 Task: Add a condition where "Ticket status Contains at least one of the following Pending user verification" in pending tickets.
Action: Mouse moved to (118, 444)
Screenshot: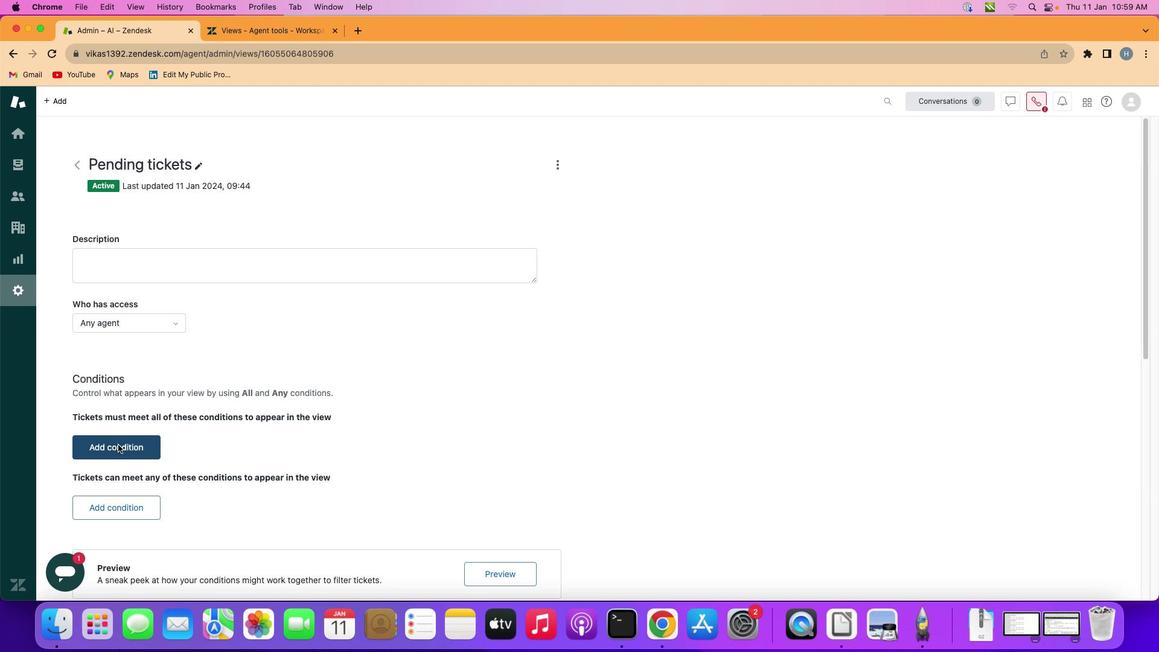 
Action: Mouse pressed left at (118, 444)
Screenshot: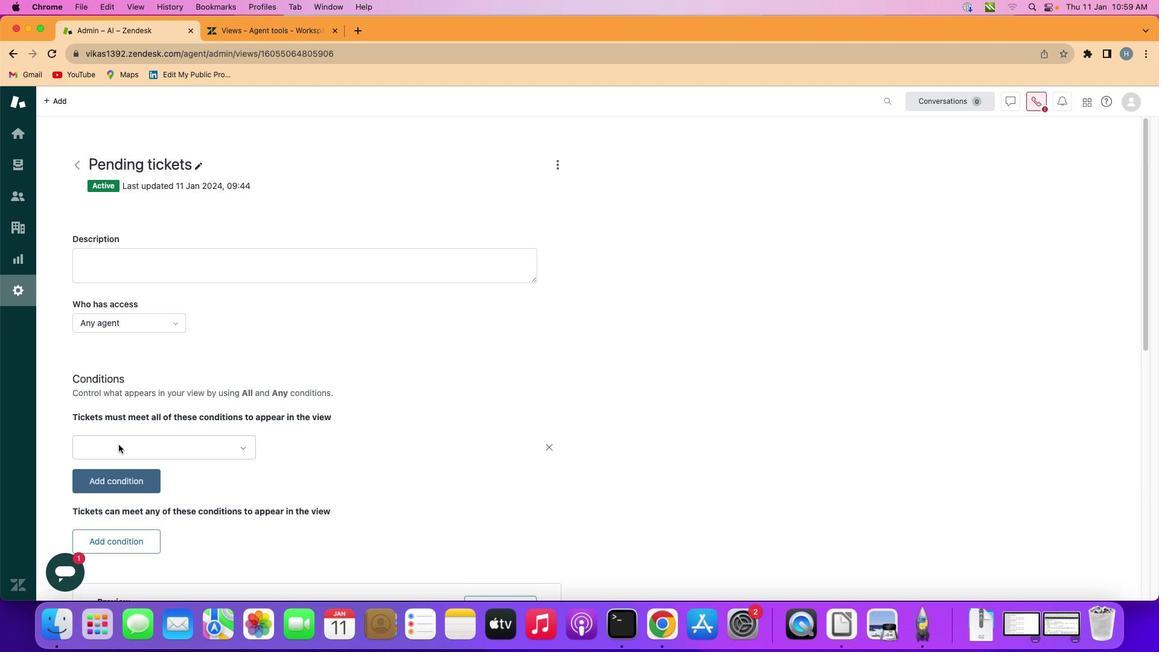 
Action: Mouse moved to (197, 448)
Screenshot: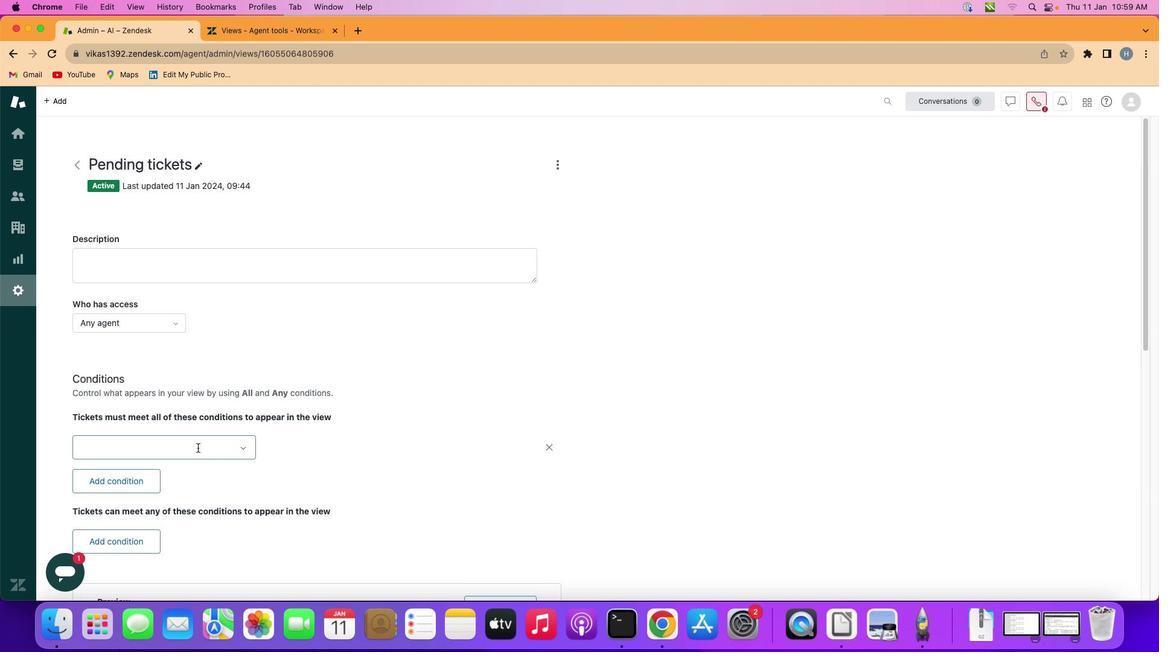 
Action: Mouse pressed left at (197, 448)
Screenshot: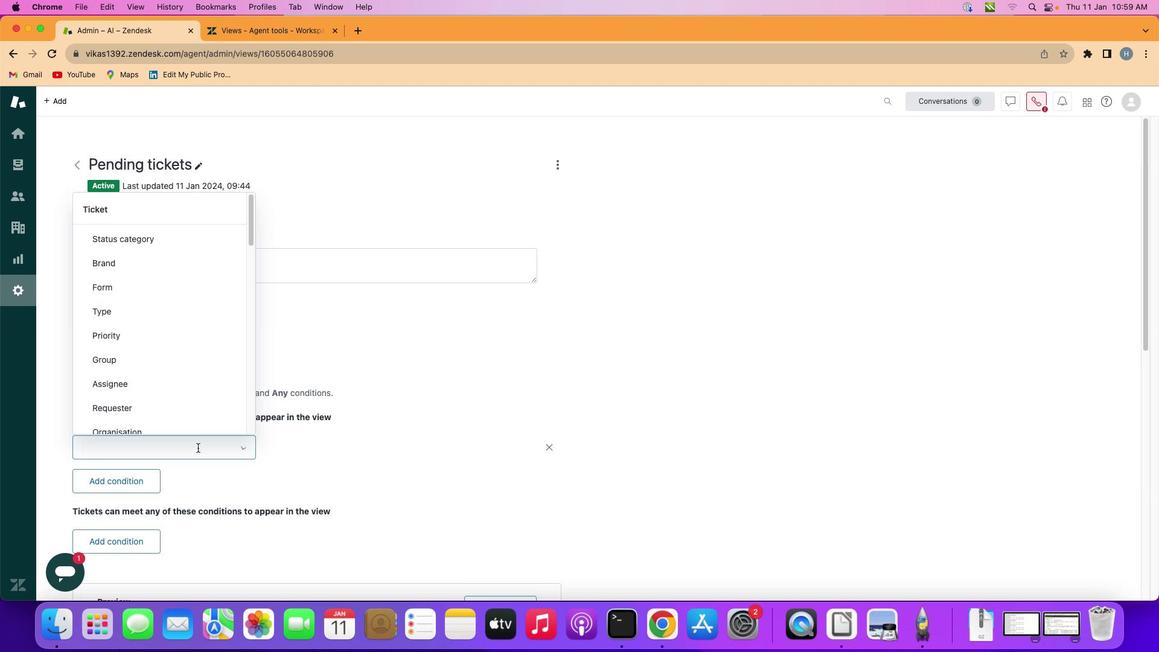 
Action: Mouse moved to (214, 319)
Screenshot: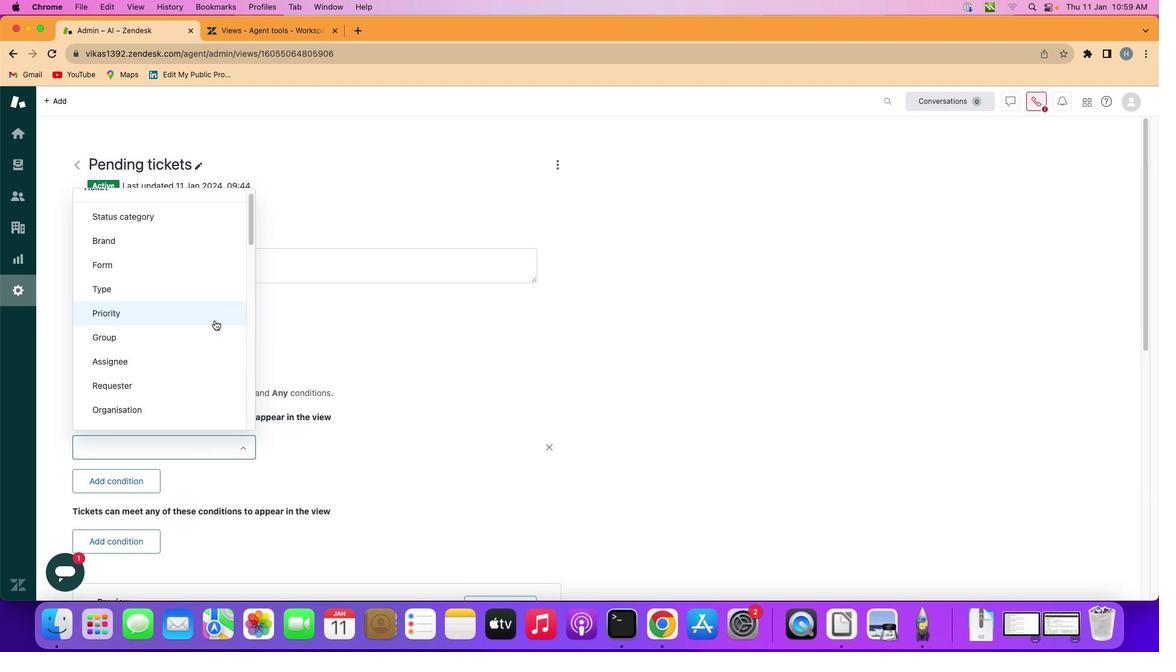 
Action: Mouse scrolled (214, 319) with delta (0, 0)
Screenshot: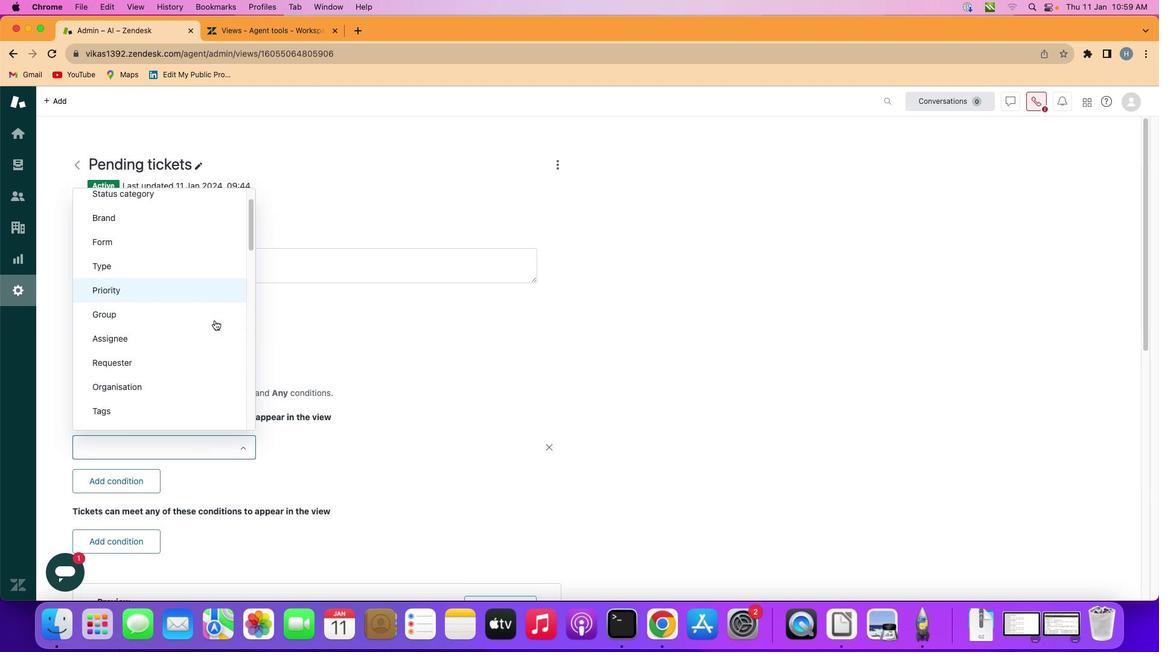
Action: Mouse moved to (214, 320)
Screenshot: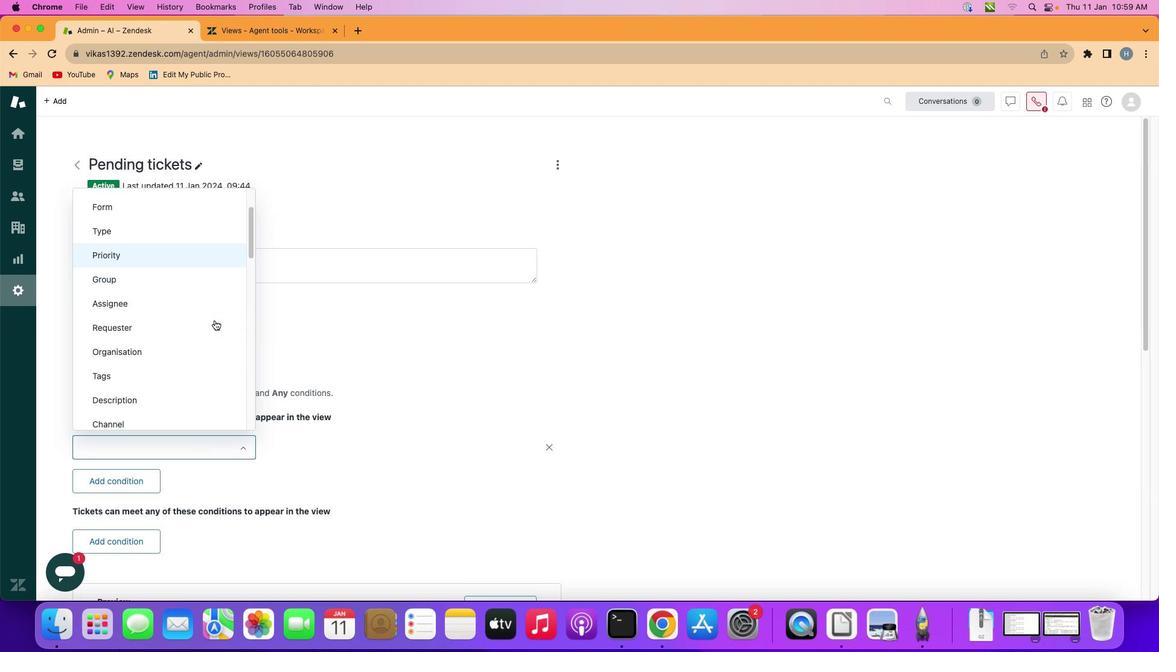 
Action: Mouse scrolled (214, 320) with delta (0, 0)
Screenshot: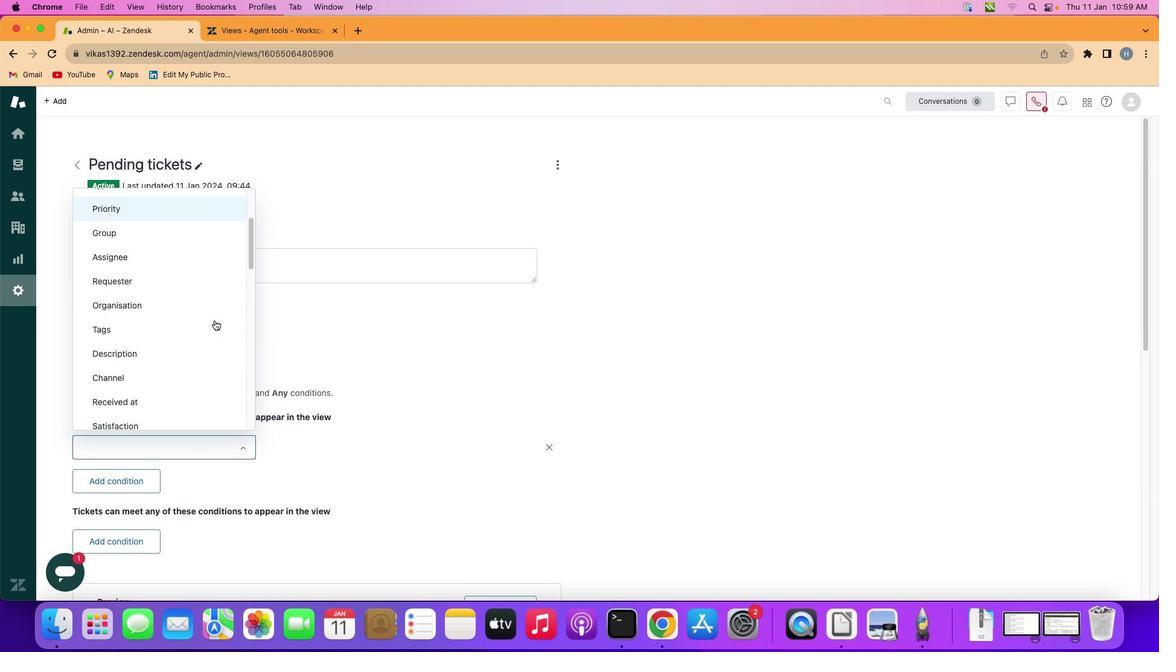 
Action: Mouse moved to (214, 320)
Screenshot: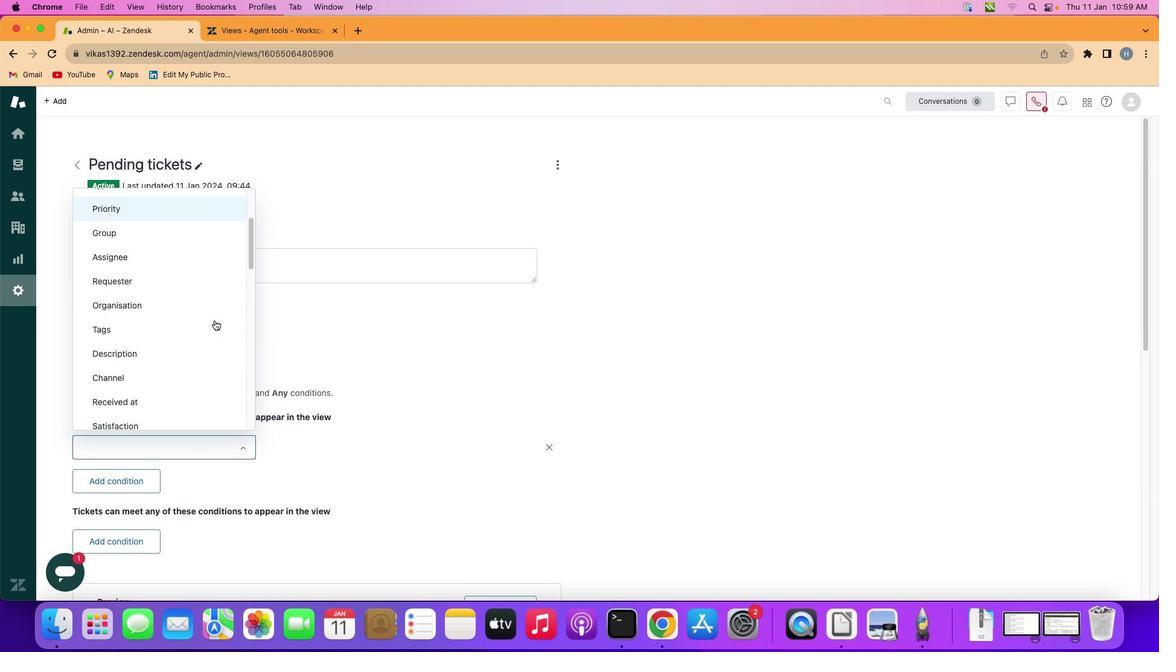 
Action: Mouse scrolled (214, 320) with delta (0, 0)
Screenshot: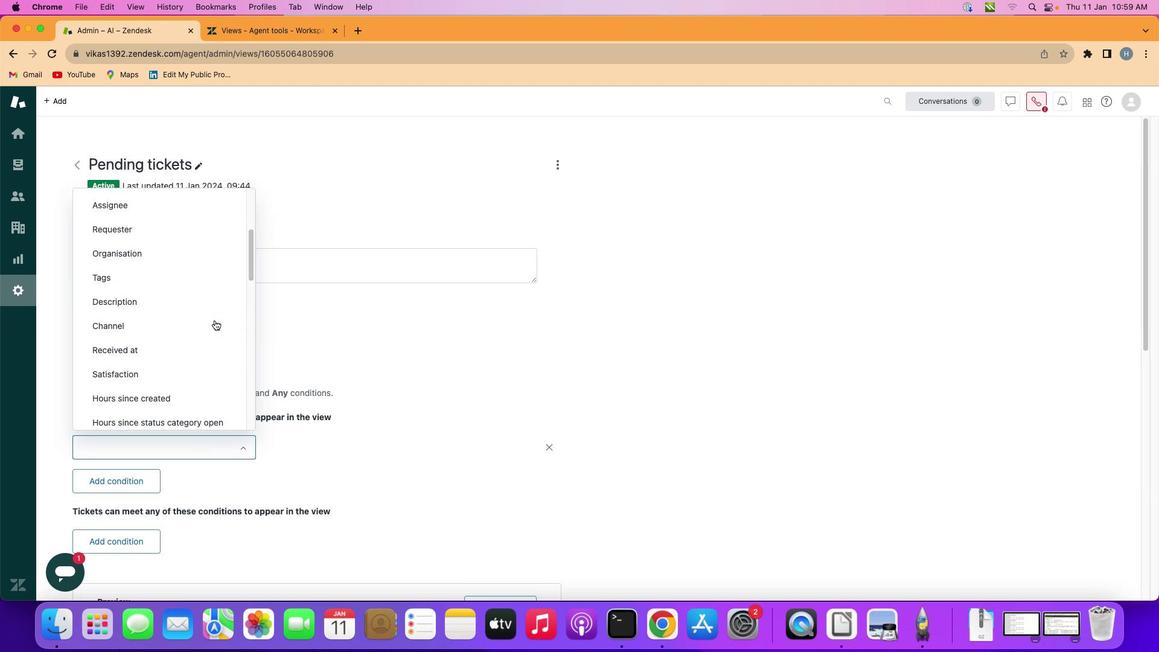 
Action: Mouse scrolled (214, 320) with delta (0, -1)
Screenshot: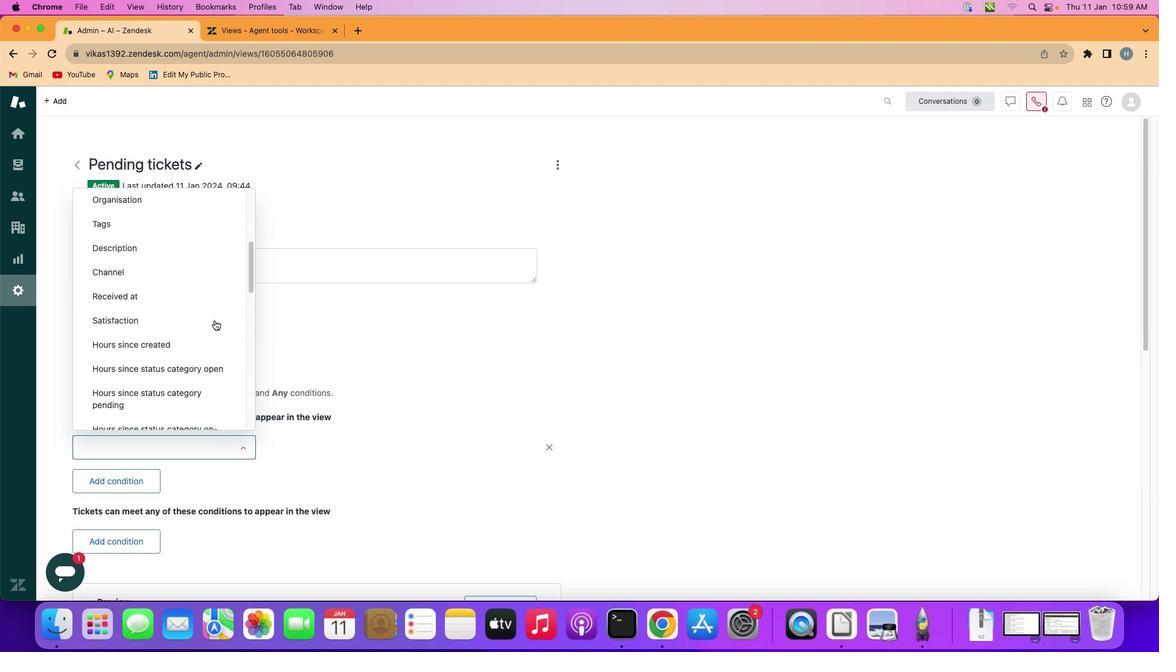 
Action: Mouse scrolled (214, 320) with delta (0, -1)
Screenshot: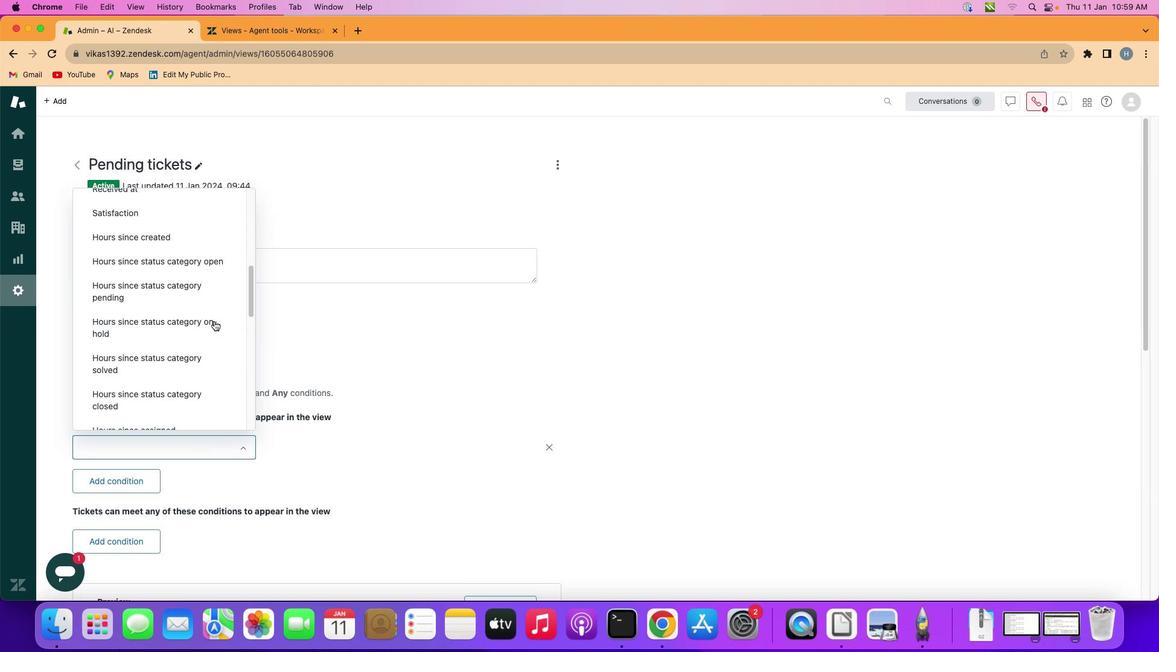 
Action: Mouse scrolled (214, 320) with delta (0, -2)
Screenshot: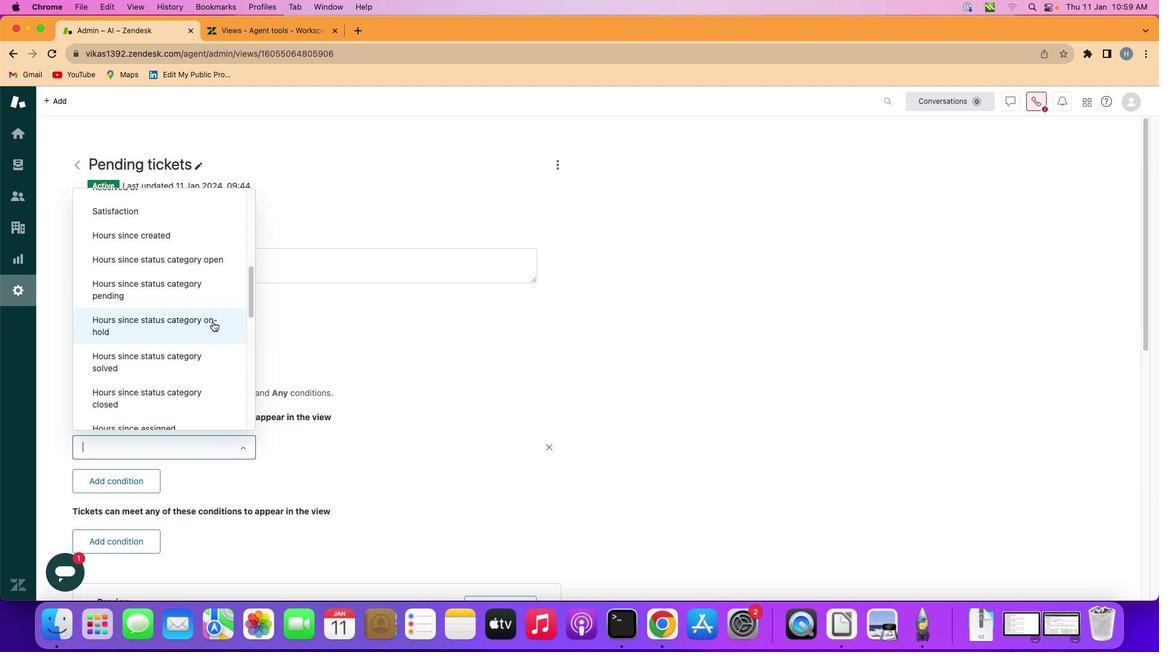 
Action: Mouse moved to (211, 321)
Screenshot: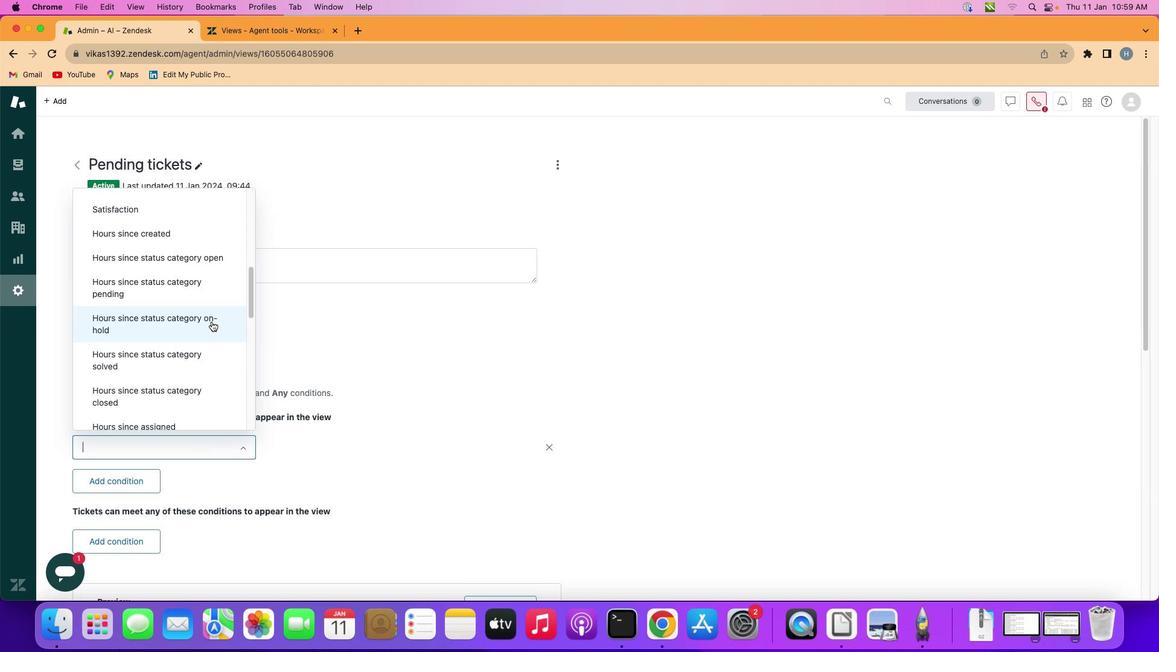 
Action: Mouse scrolled (211, 321) with delta (0, 0)
Screenshot: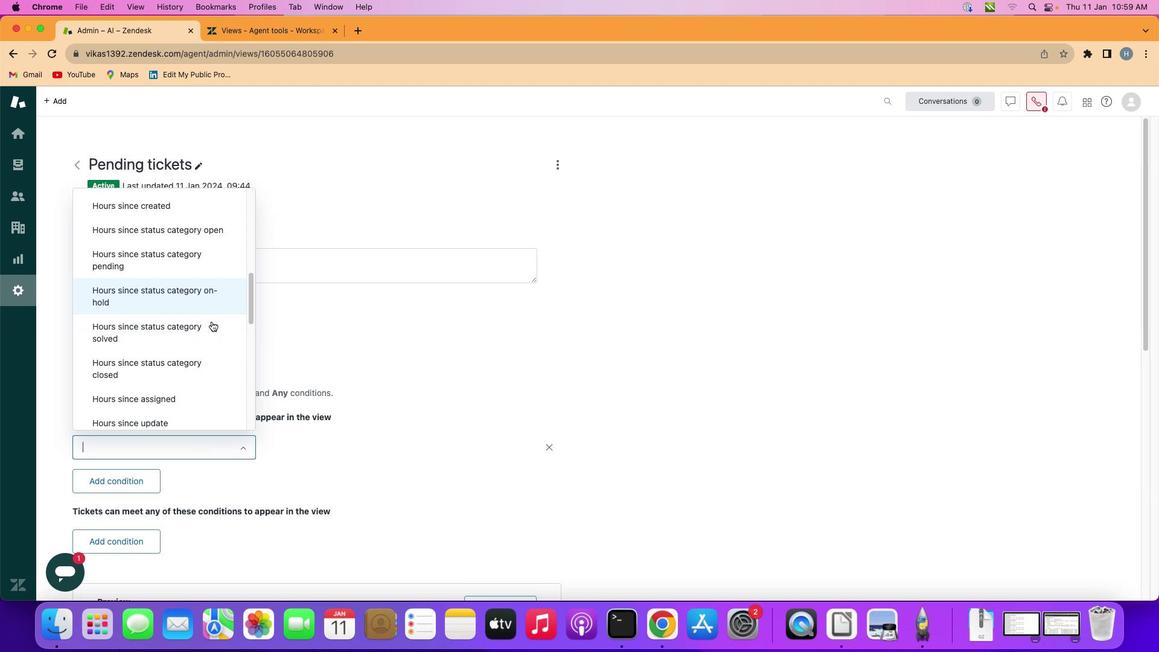 
Action: Mouse scrolled (211, 321) with delta (0, 0)
Screenshot: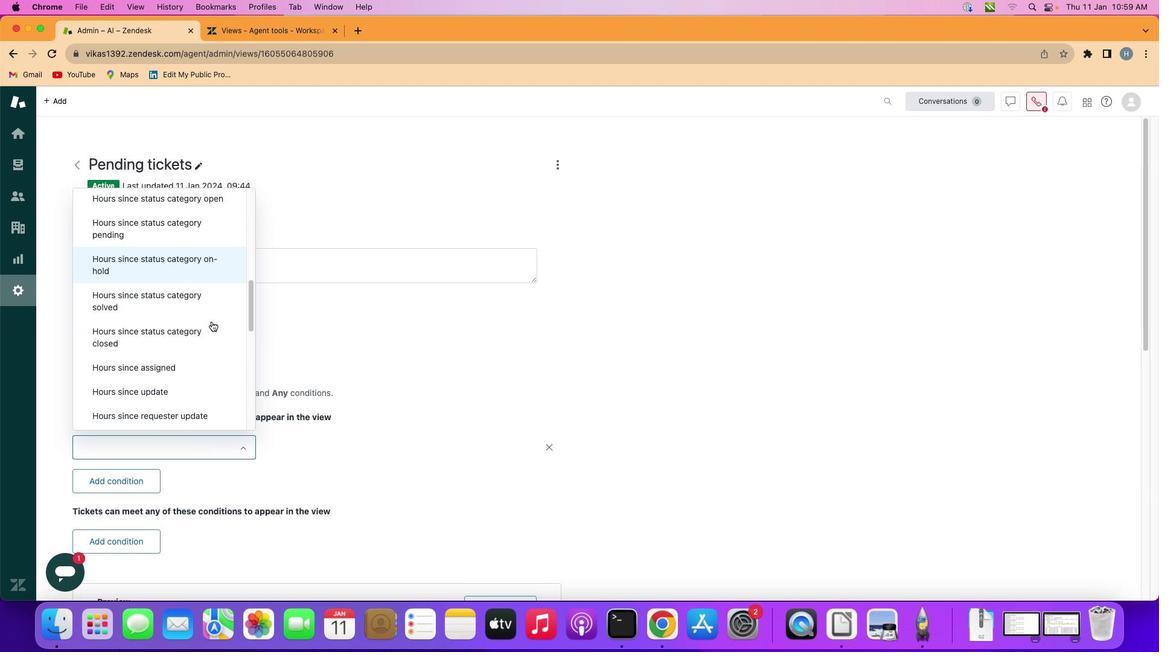 
Action: Mouse scrolled (211, 321) with delta (0, 0)
Screenshot: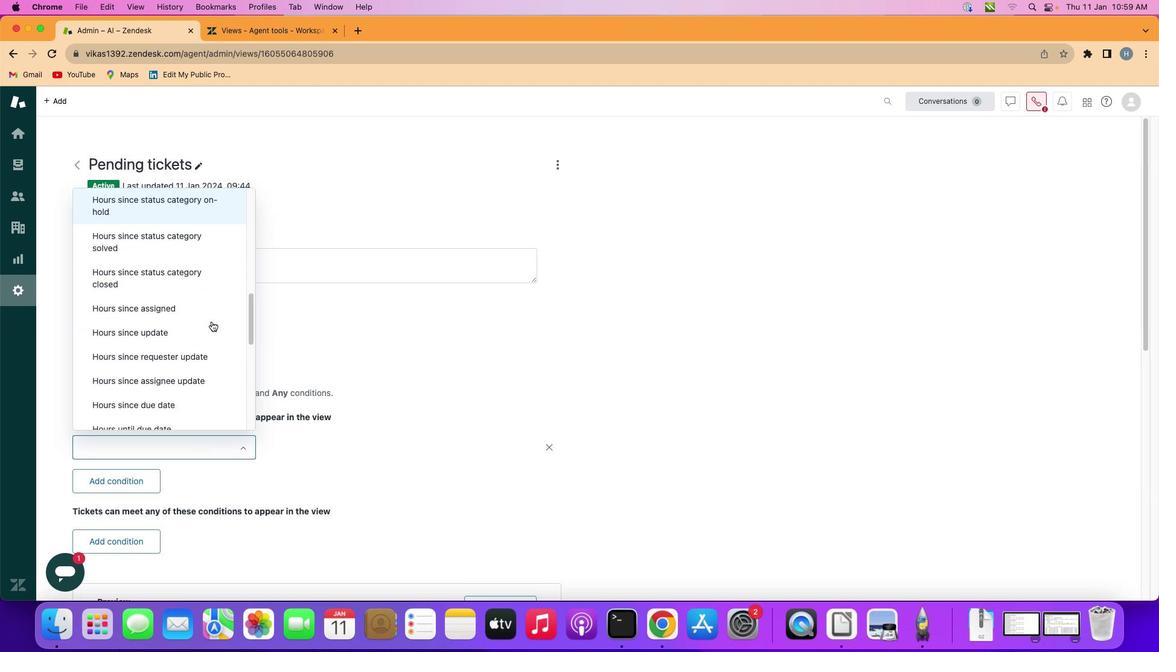 
Action: Mouse scrolled (211, 321) with delta (0, -1)
Screenshot: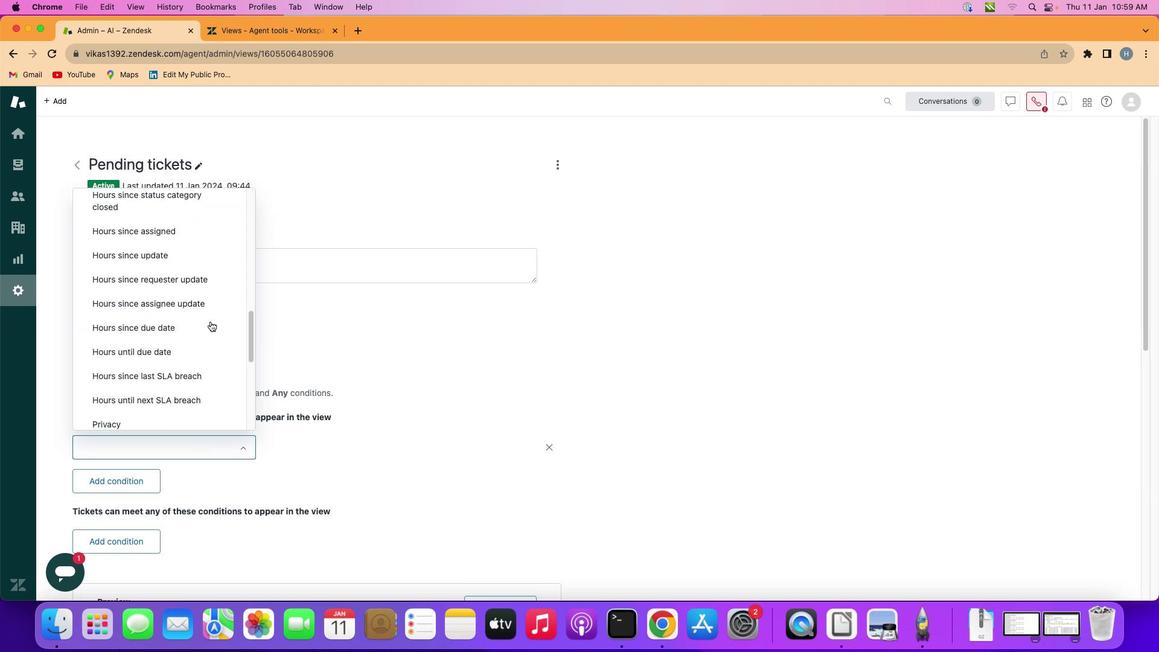 
Action: Mouse scrolled (211, 321) with delta (0, -1)
Screenshot: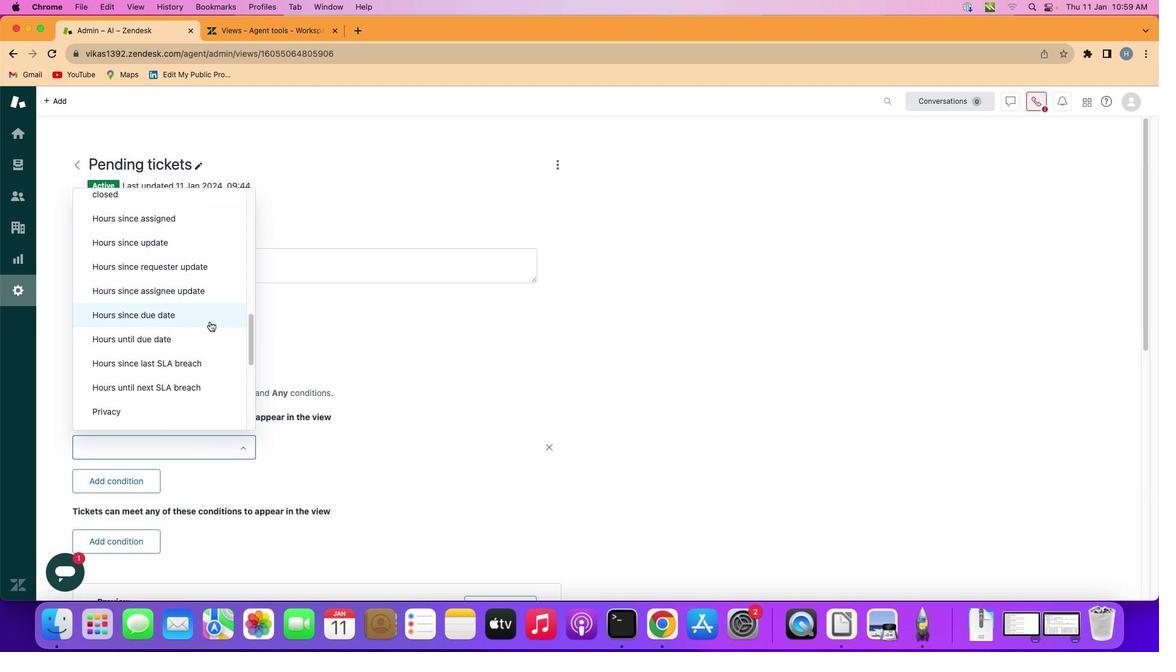 
Action: Mouse moved to (208, 321)
Screenshot: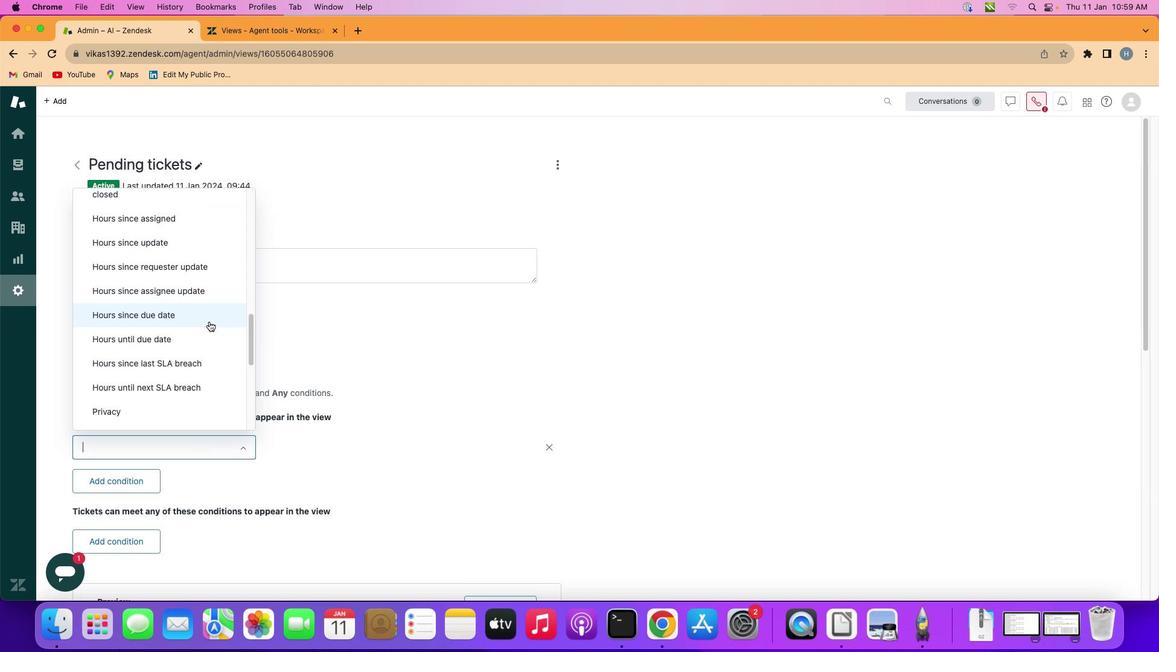 
Action: Mouse scrolled (208, 321) with delta (0, 0)
Screenshot: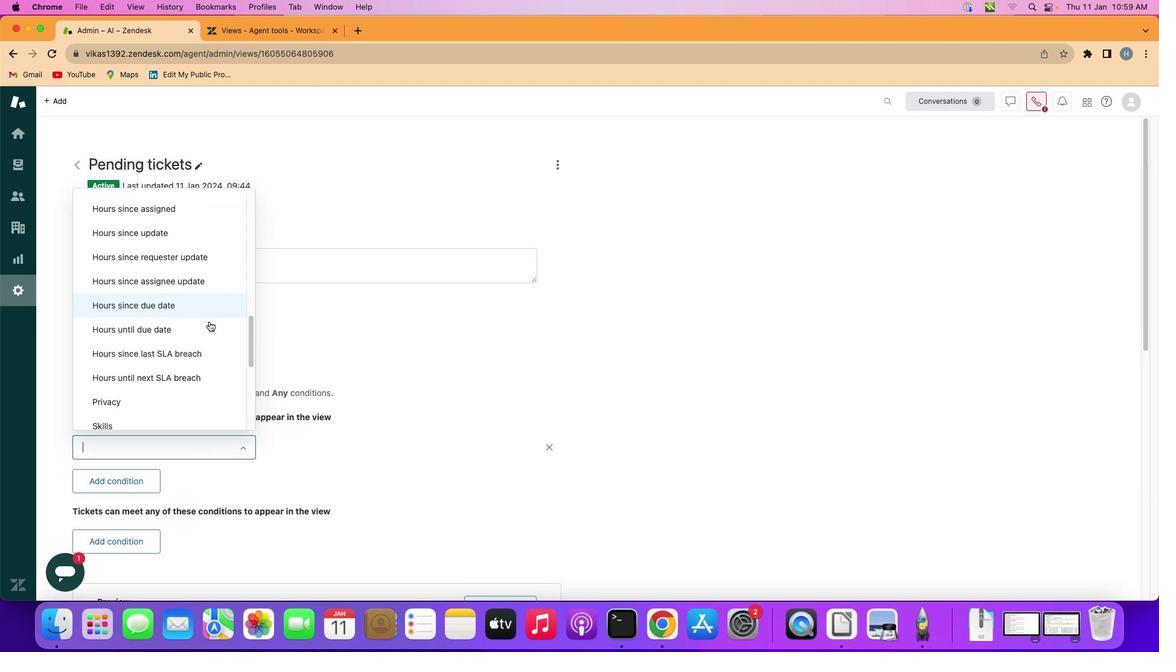 
Action: Mouse scrolled (208, 321) with delta (0, 0)
Screenshot: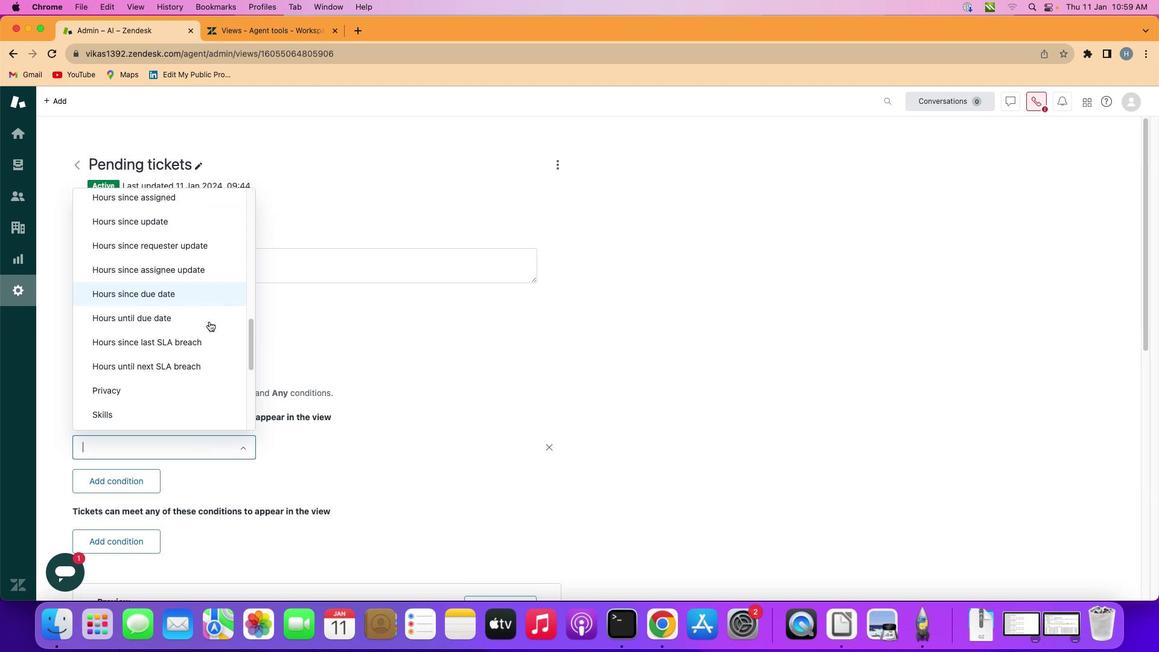 
Action: Mouse scrolled (208, 321) with delta (0, 0)
Screenshot: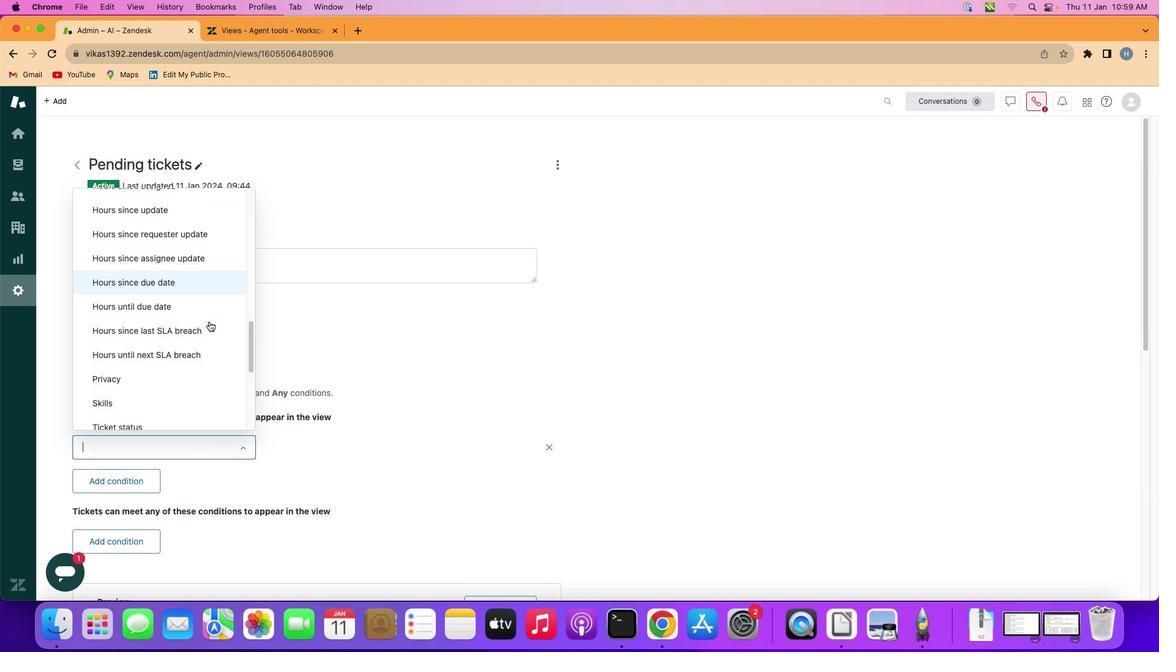 
Action: Mouse scrolled (208, 321) with delta (0, 0)
Screenshot: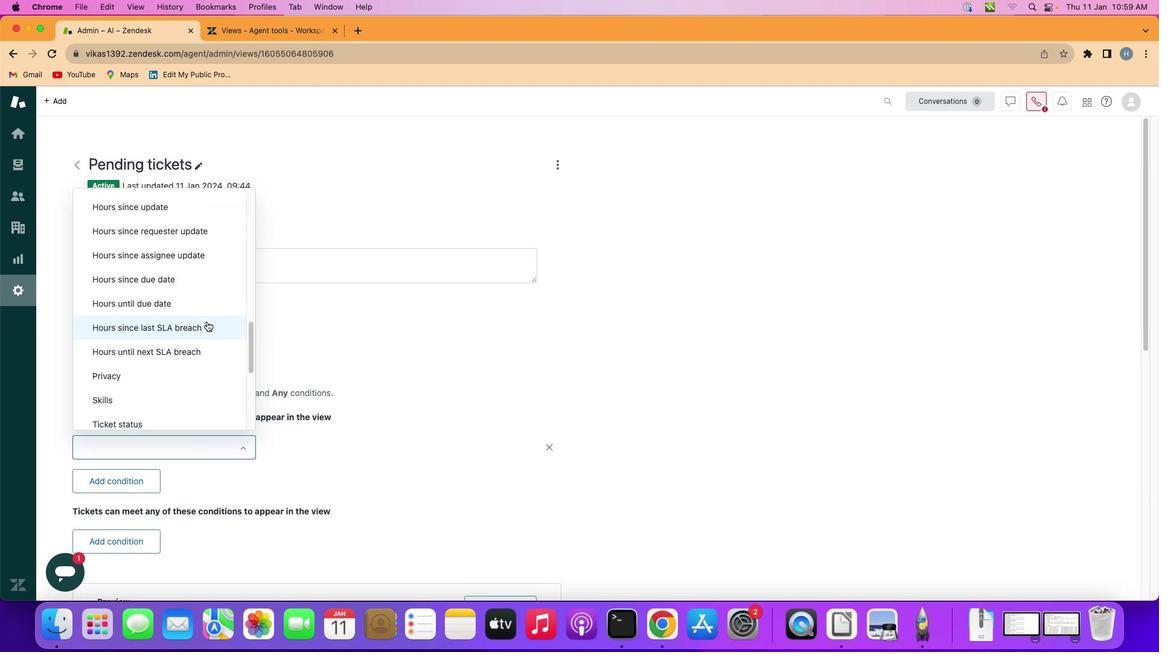 
Action: Mouse moved to (208, 321)
Screenshot: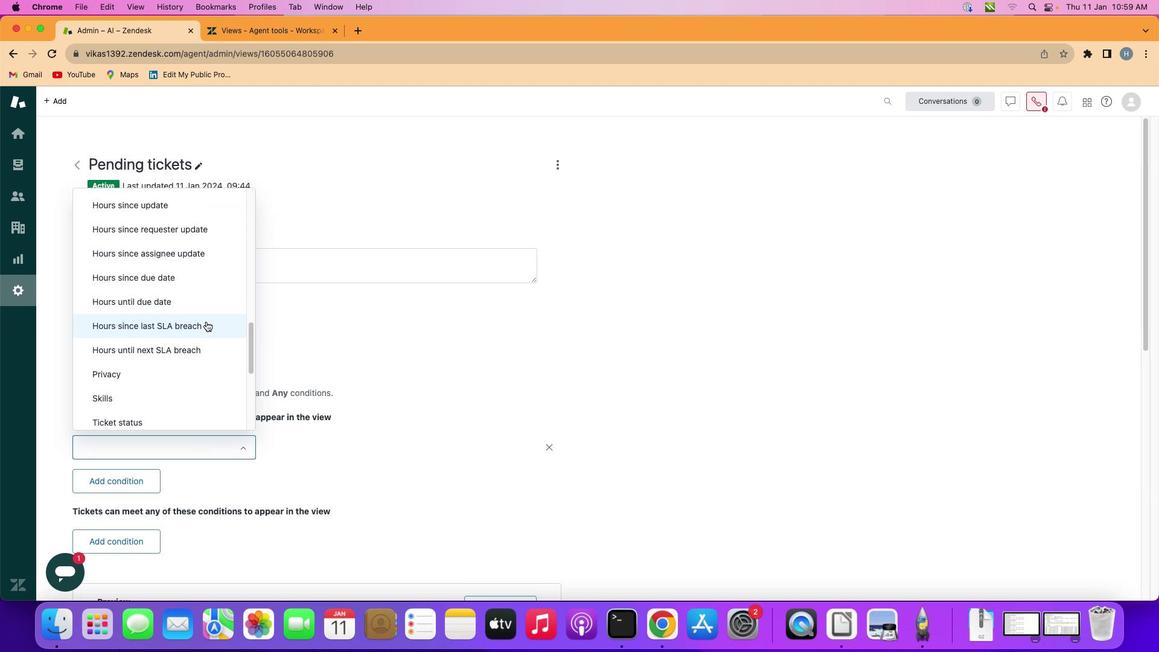 
Action: Mouse scrolled (208, 321) with delta (0, 0)
Screenshot: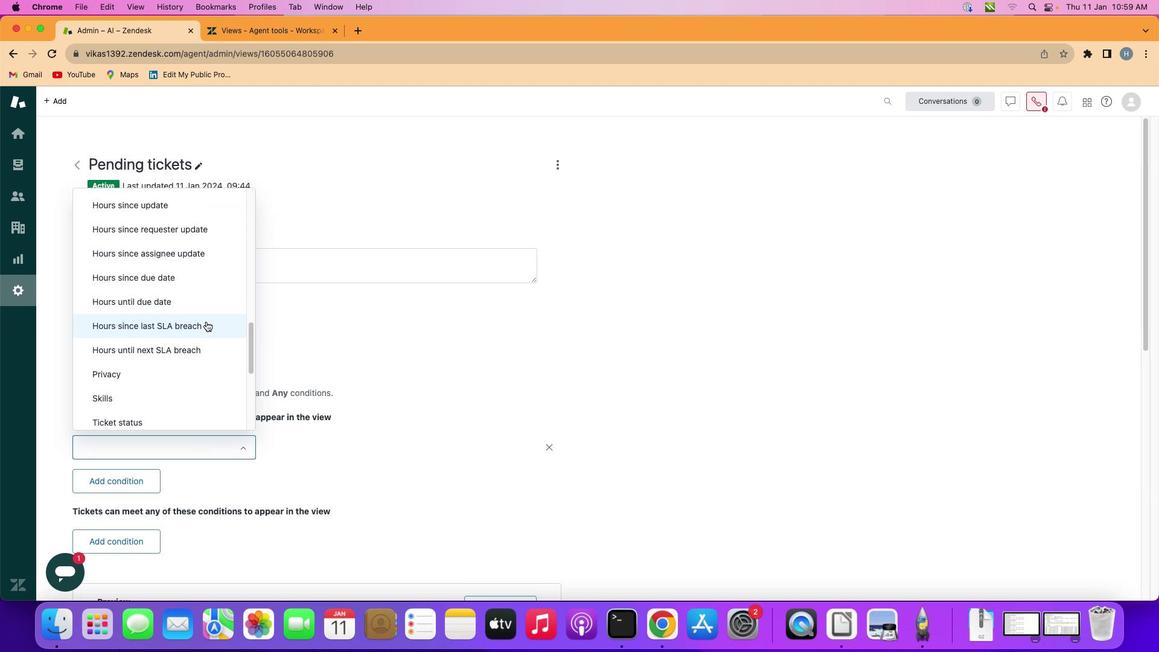 
Action: Mouse moved to (206, 321)
Screenshot: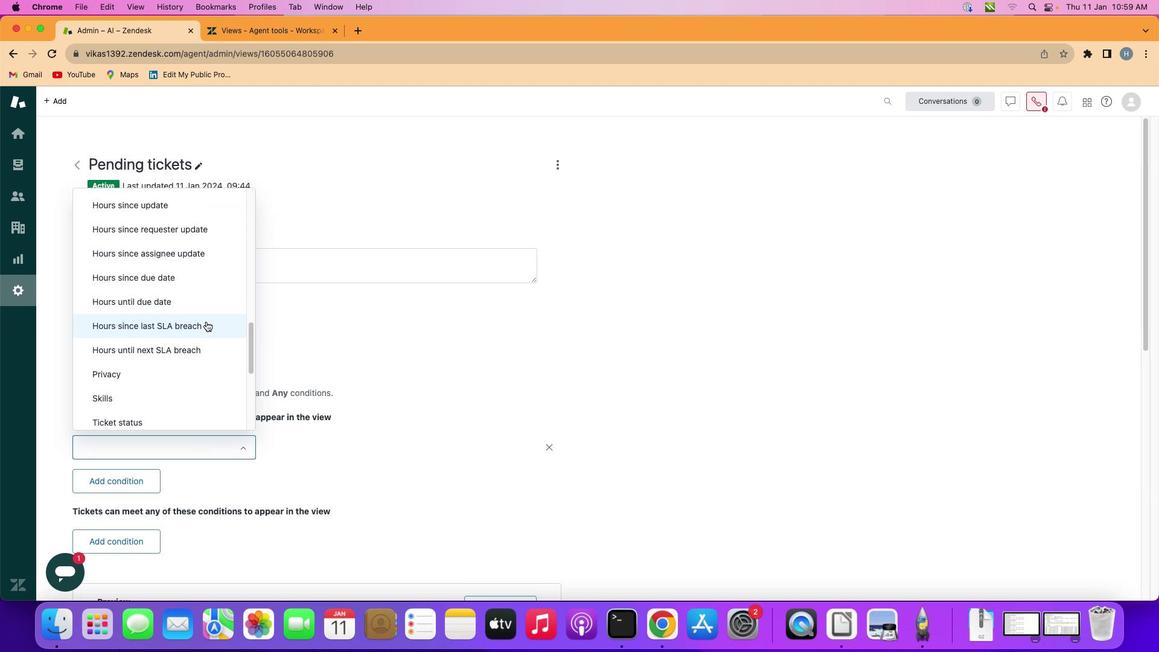 
Action: Mouse scrolled (206, 321) with delta (0, 0)
Screenshot: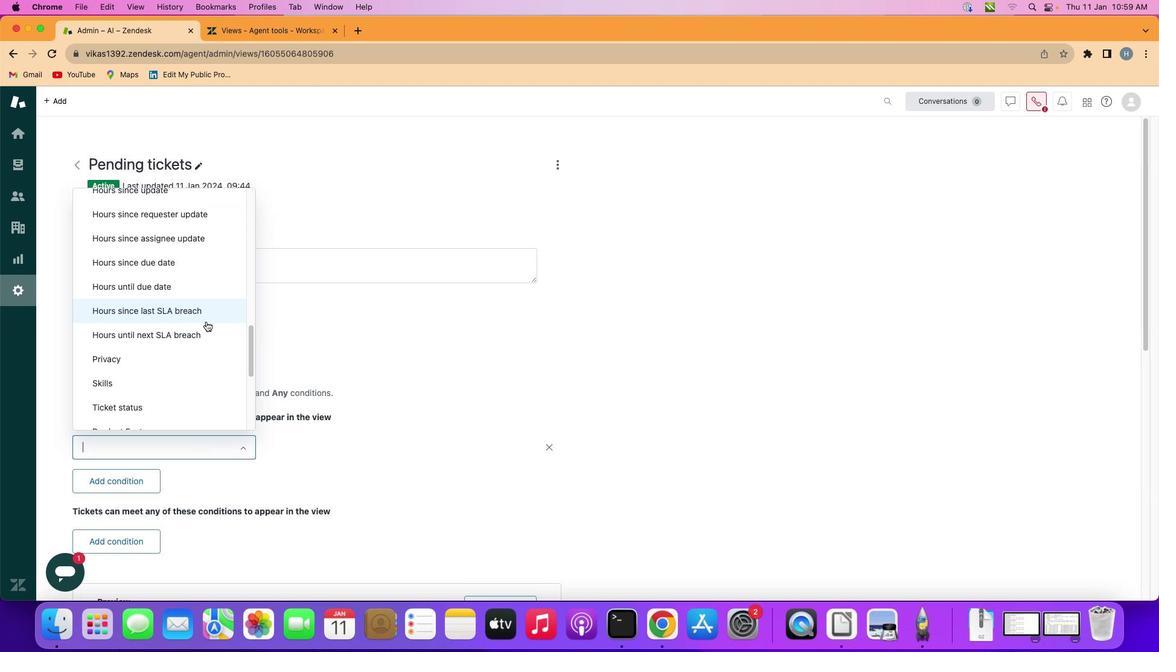 
Action: Mouse scrolled (206, 321) with delta (0, 0)
Screenshot: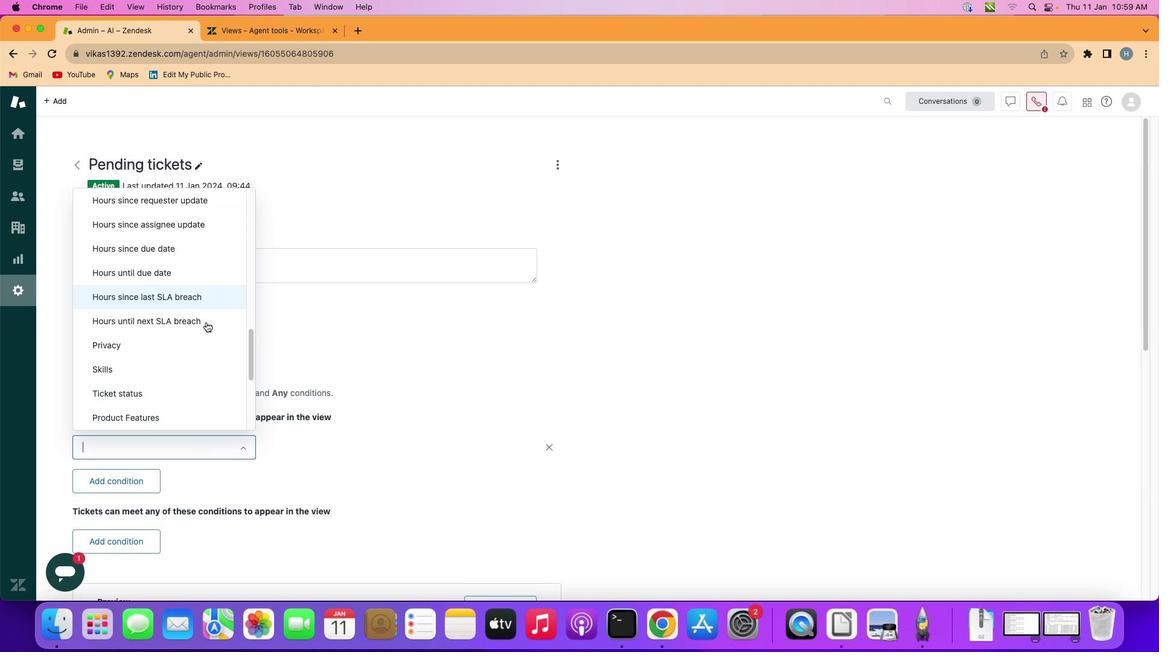 
Action: Mouse scrolled (206, 321) with delta (0, 0)
Screenshot: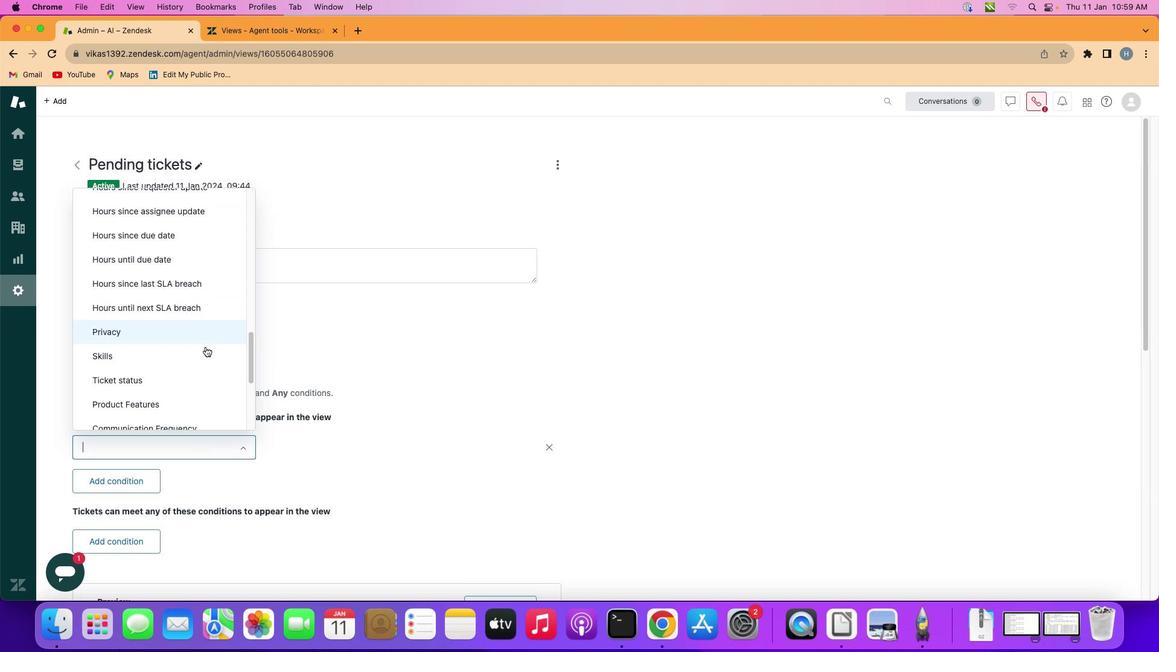 
Action: Mouse moved to (192, 376)
Screenshot: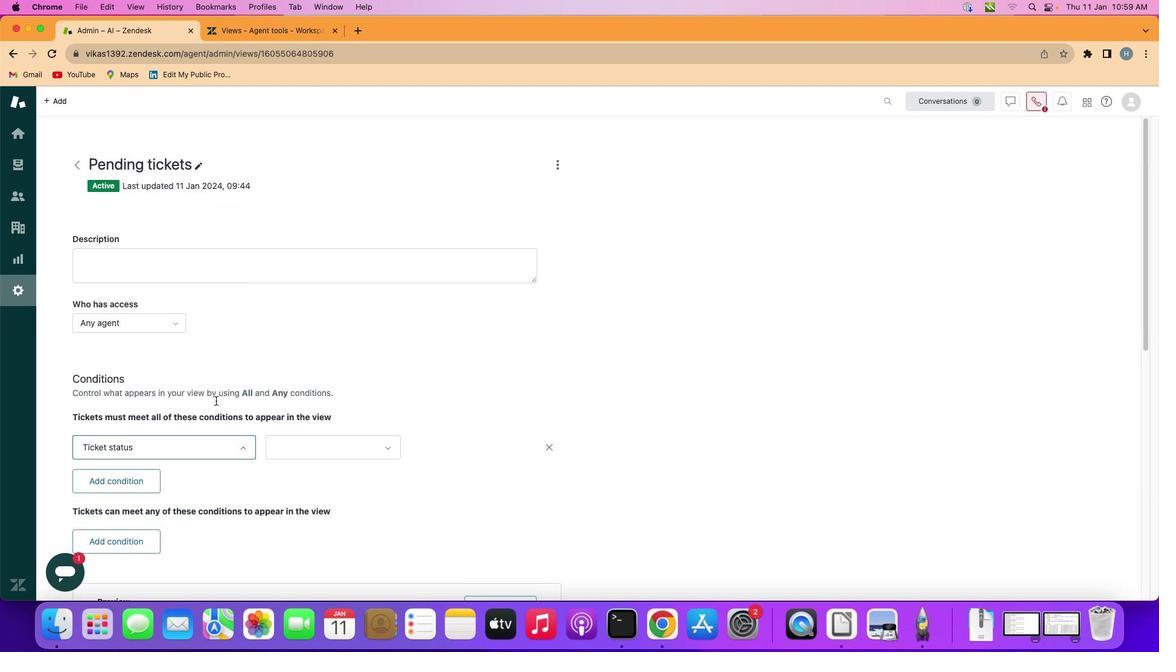 
Action: Mouse pressed left at (192, 376)
Screenshot: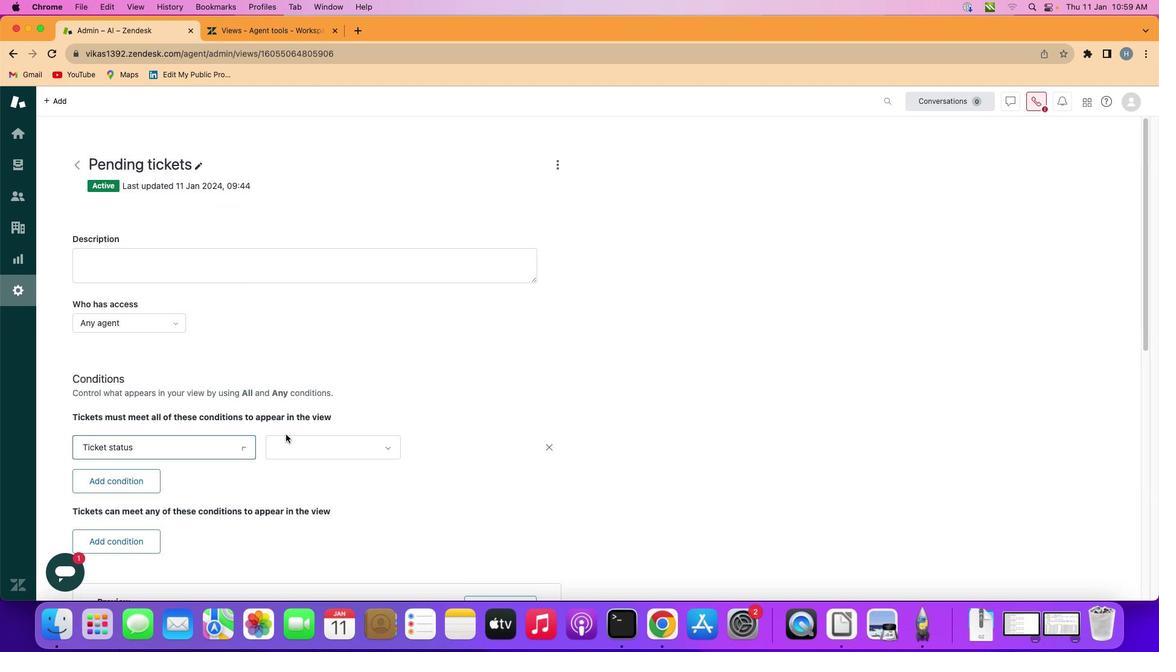
Action: Mouse moved to (321, 446)
Screenshot: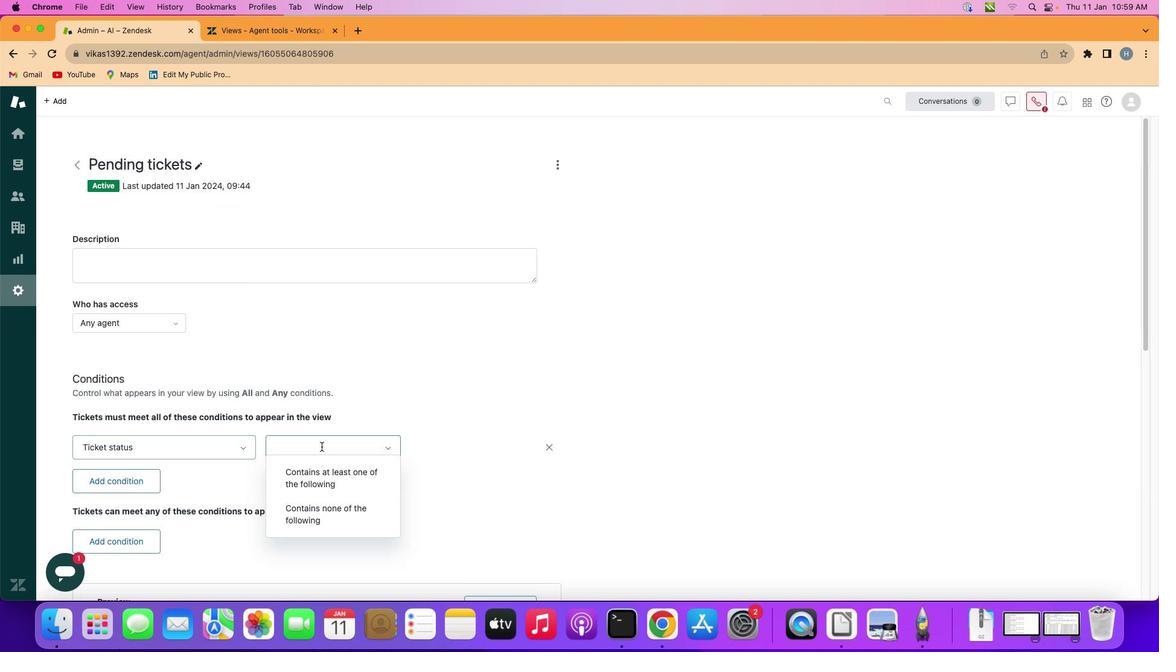 
Action: Mouse pressed left at (321, 446)
Screenshot: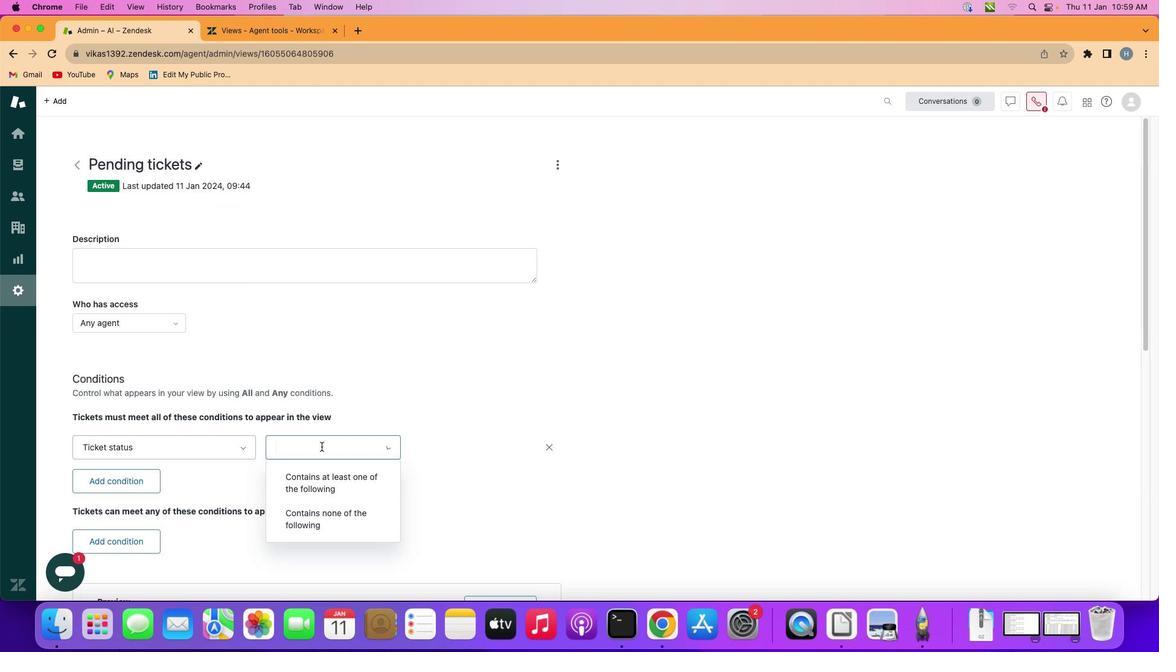 
Action: Mouse moved to (324, 484)
Screenshot: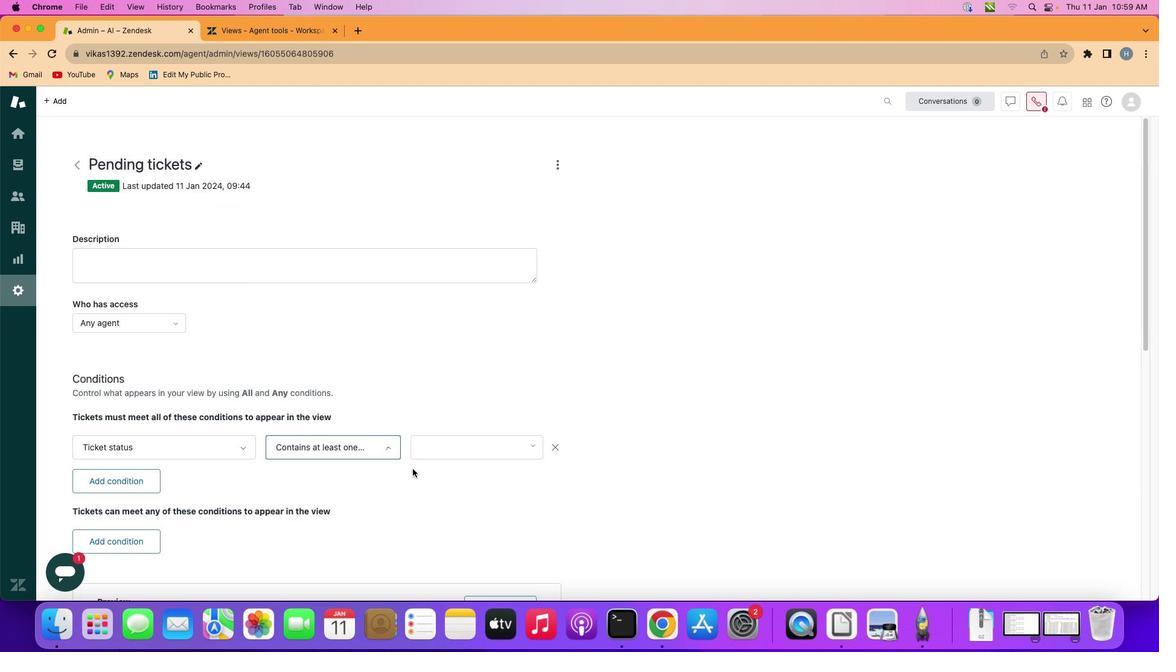 
Action: Mouse pressed left at (324, 484)
Screenshot: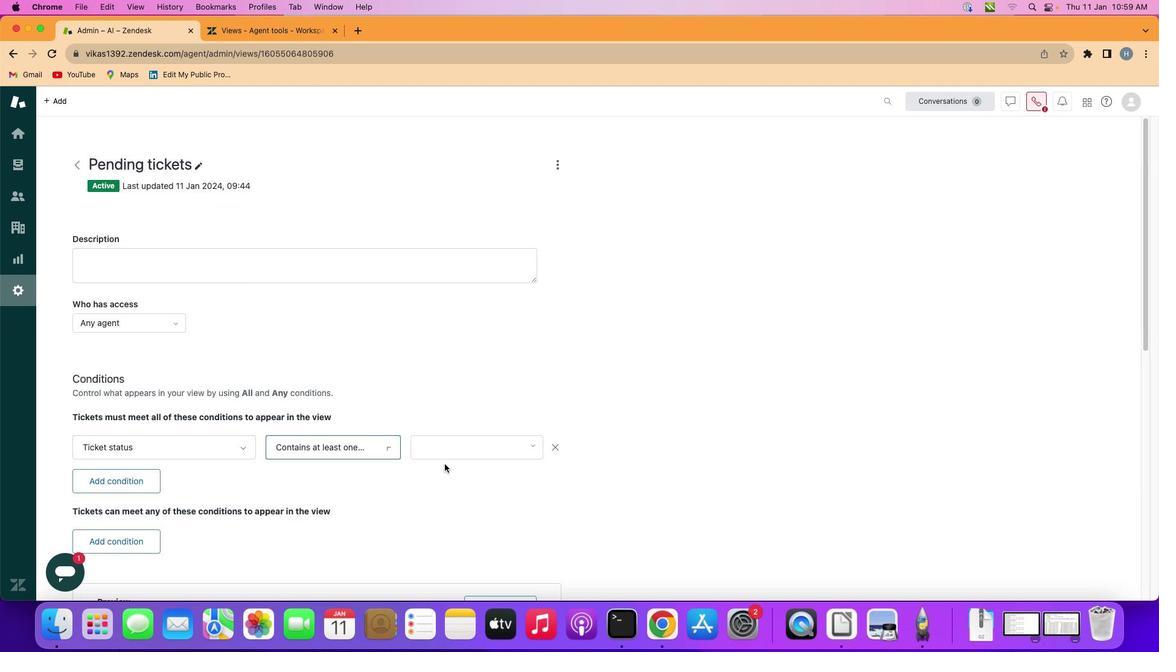 
Action: Mouse moved to (496, 449)
Screenshot: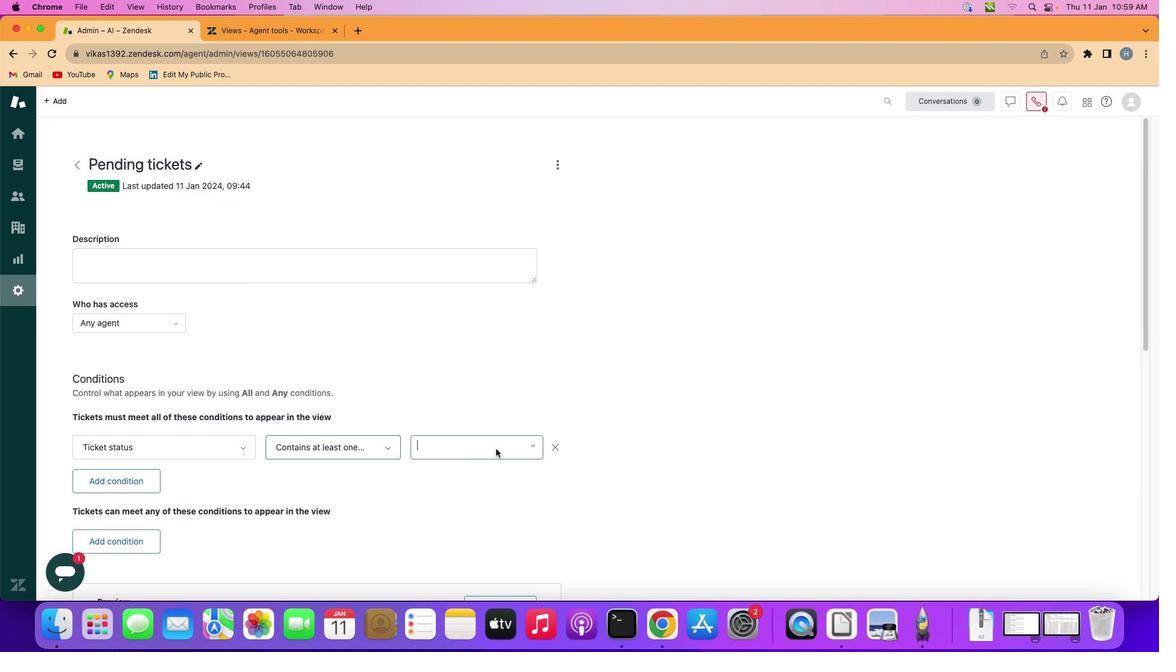 
Action: Mouse pressed left at (496, 449)
Screenshot: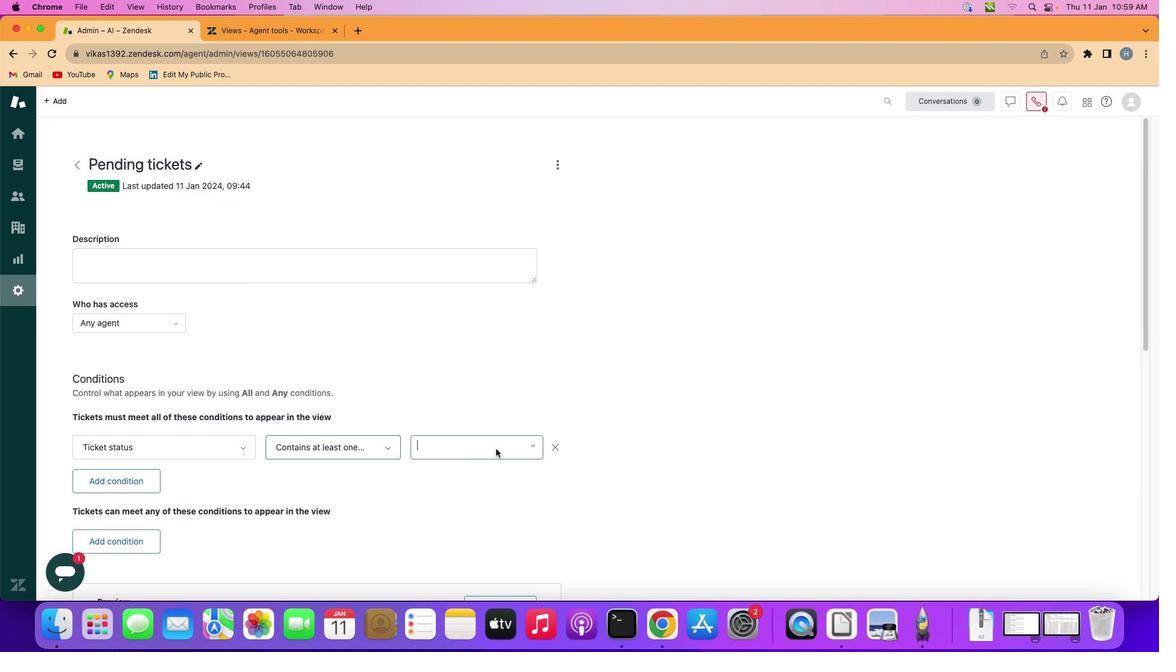 
Action: Mouse moved to (492, 511)
Screenshot: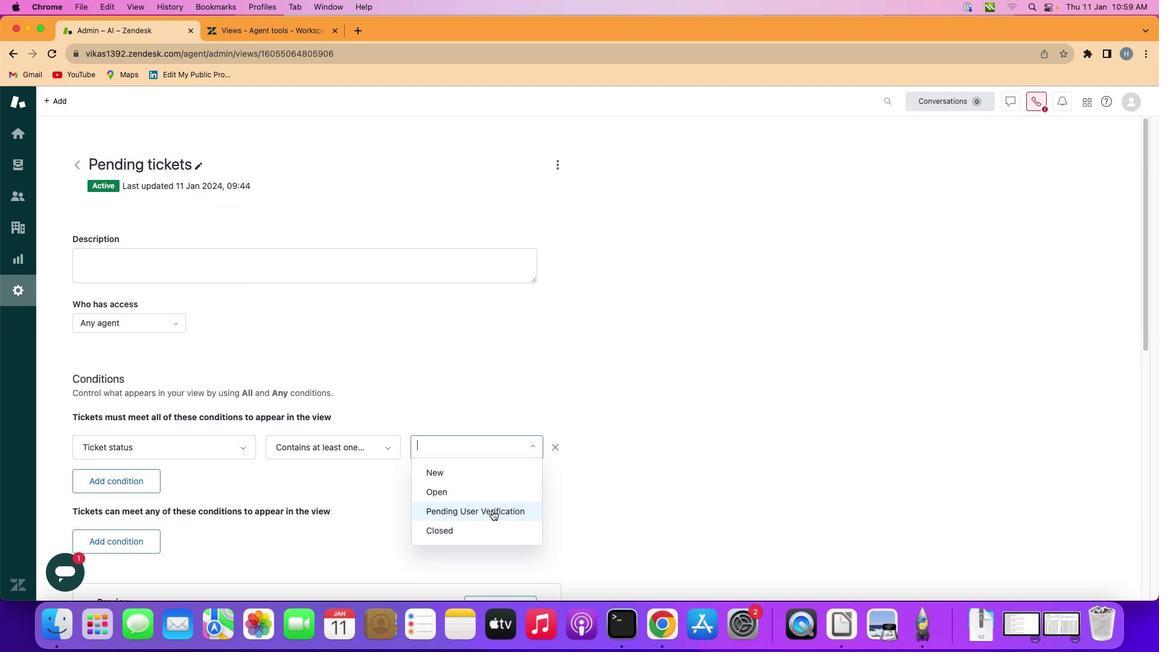
Action: Mouse pressed left at (492, 511)
Screenshot: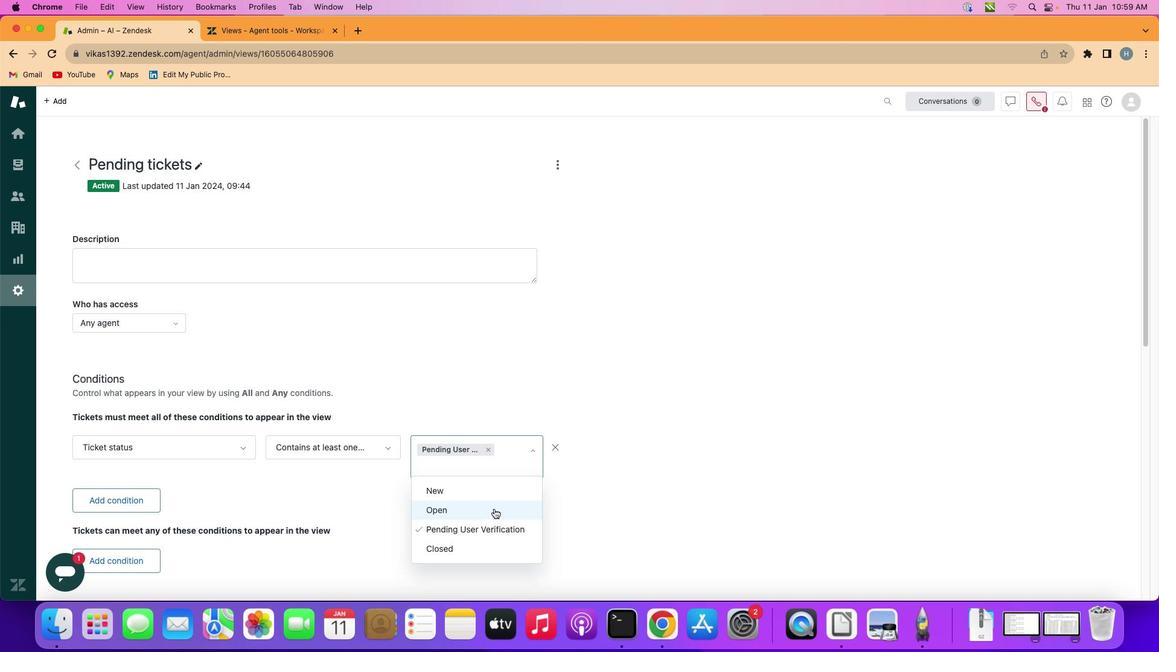 
Action: Mouse moved to (496, 504)
Screenshot: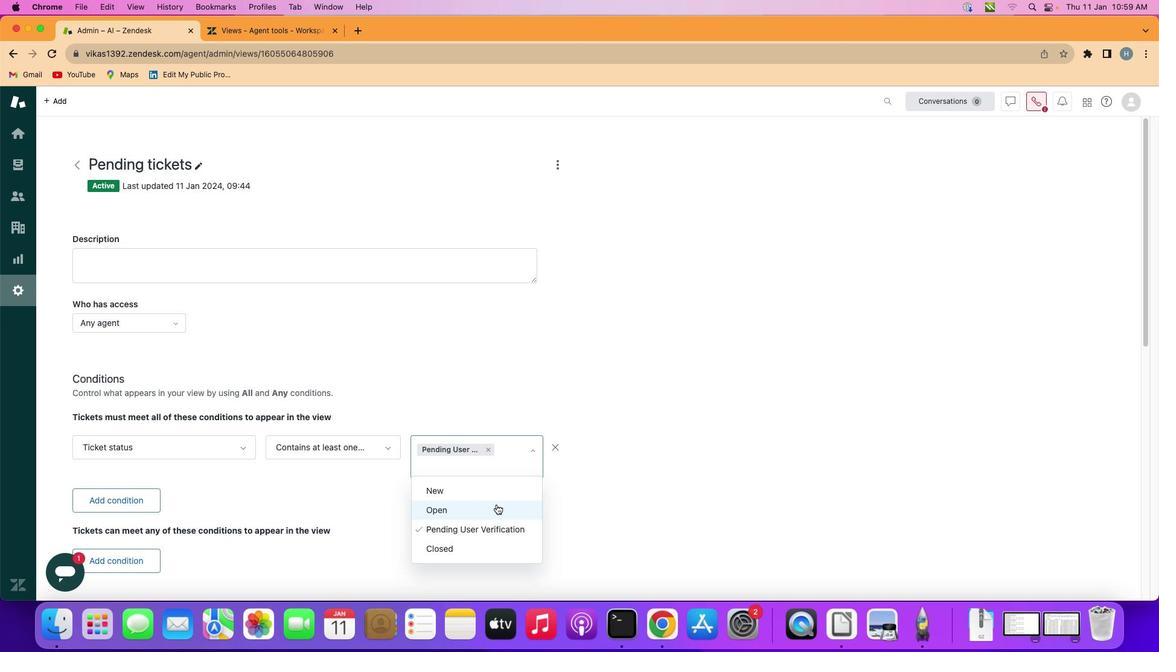 
